 Task: Use the formula "Sum" in spreadsheet "Project portfolio".
Action: Mouse moved to (229, 206)
Screenshot: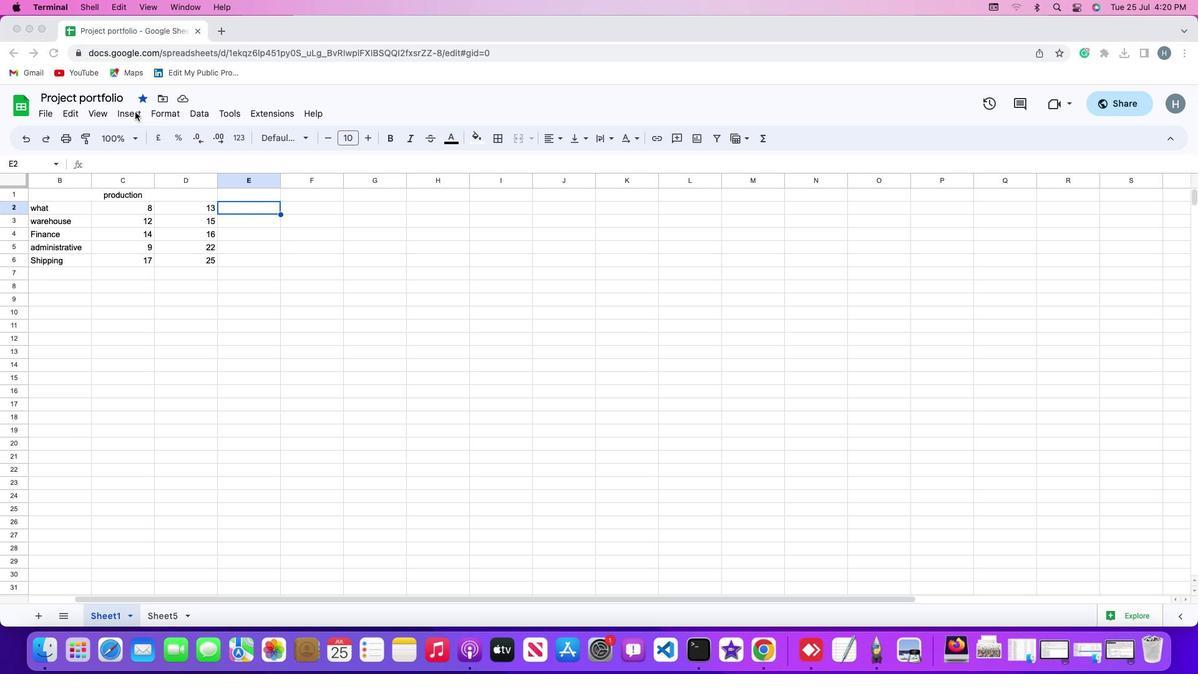 
Action: Mouse pressed left at (229, 206)
Screenshot: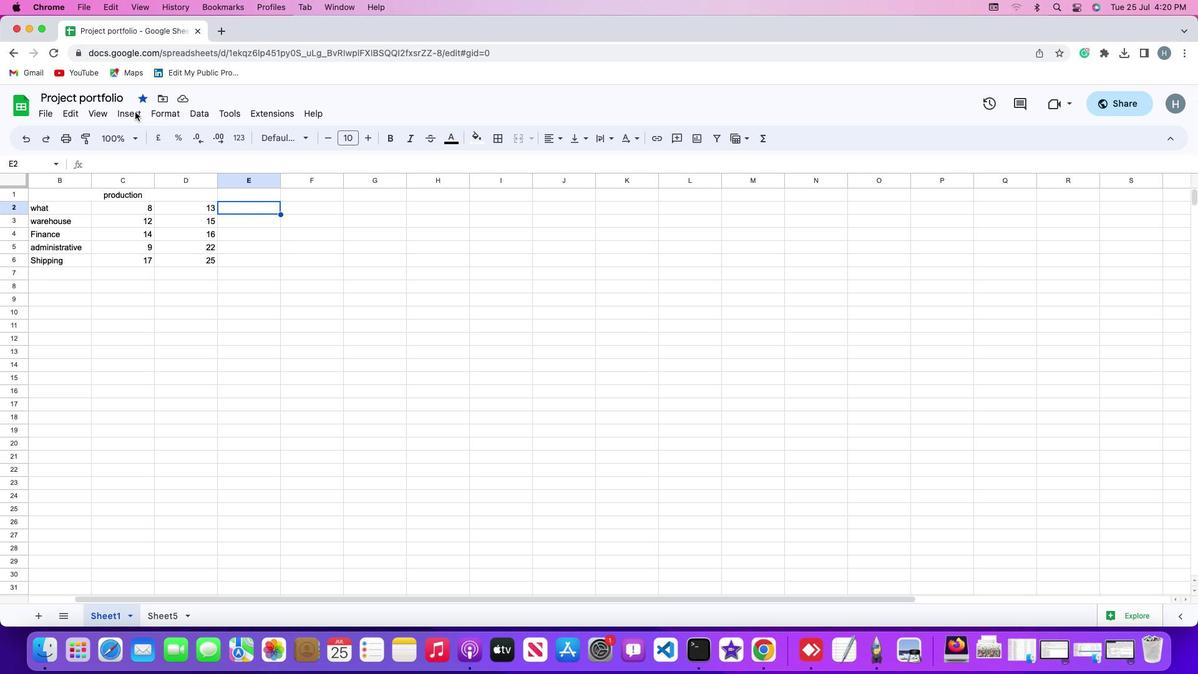 
Action: Mouse moved to (229, 206)
Screenshot: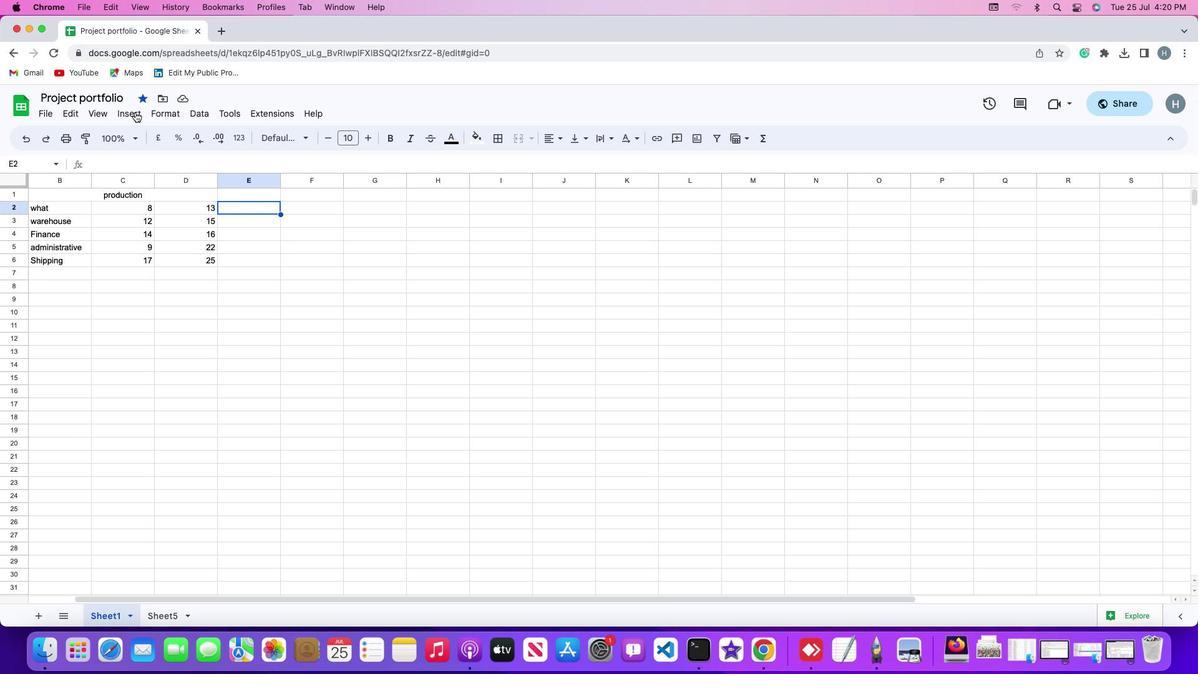 
Action: Mouse pressed left at (229, 206)
Screenshot: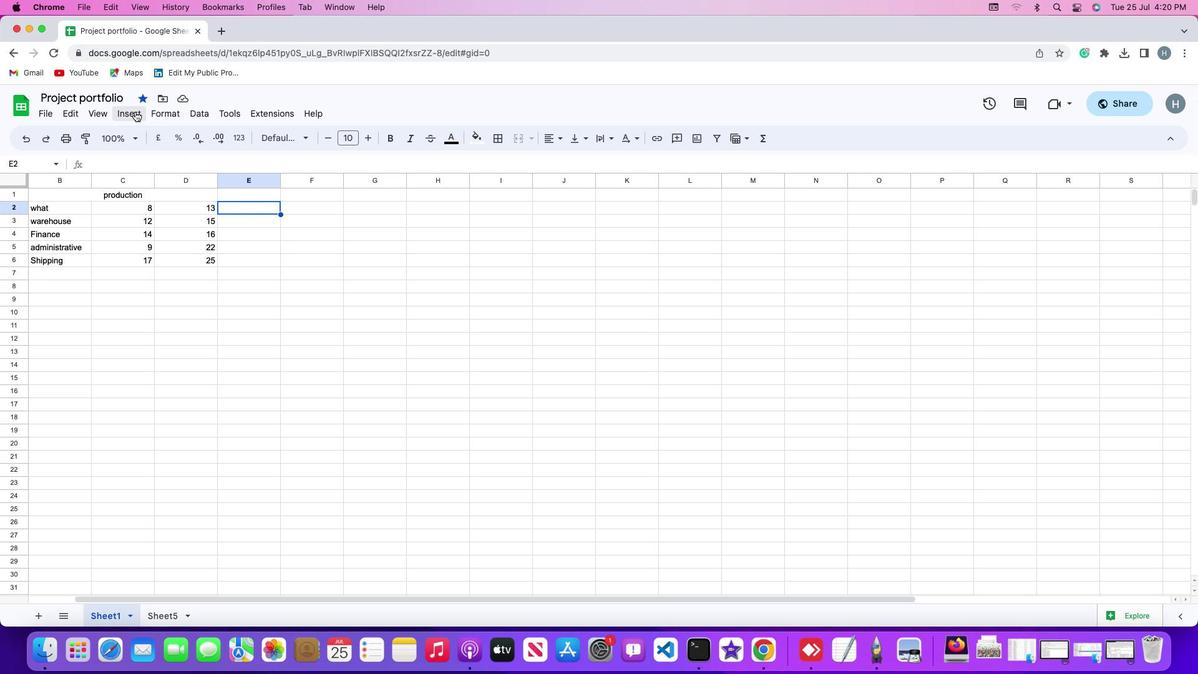 
Action: Mouse moved to (275, 409)
Screenshot: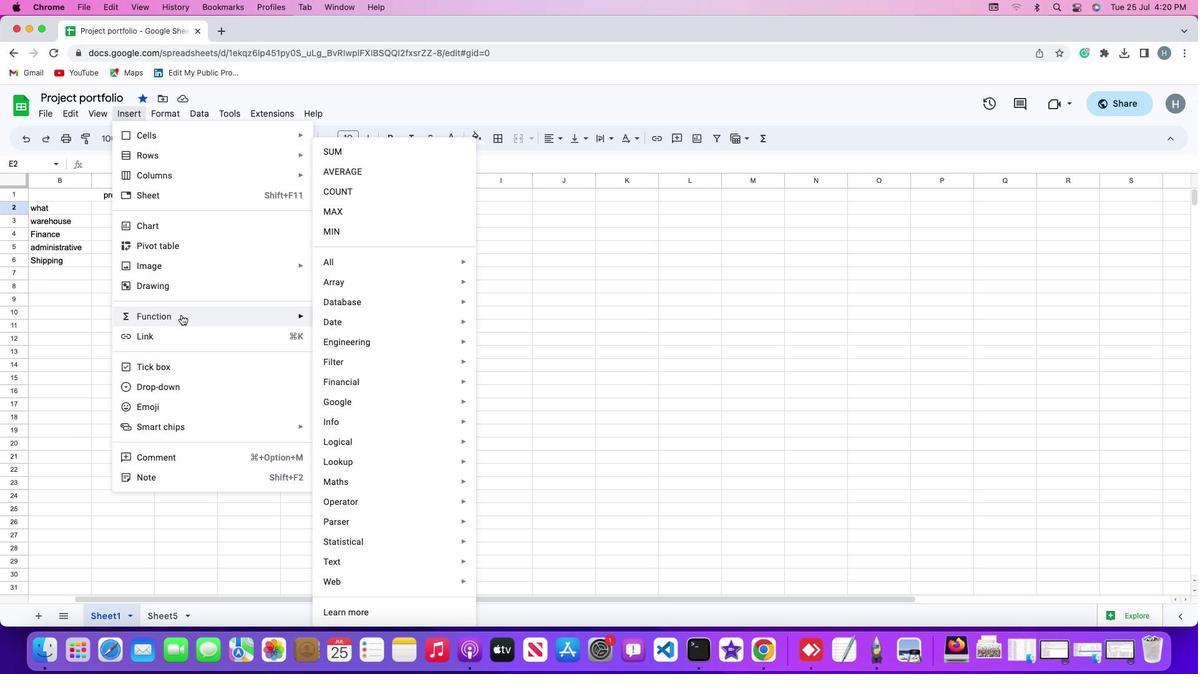 
Action: Mouse pressed left at (275, 409)
Screenshot: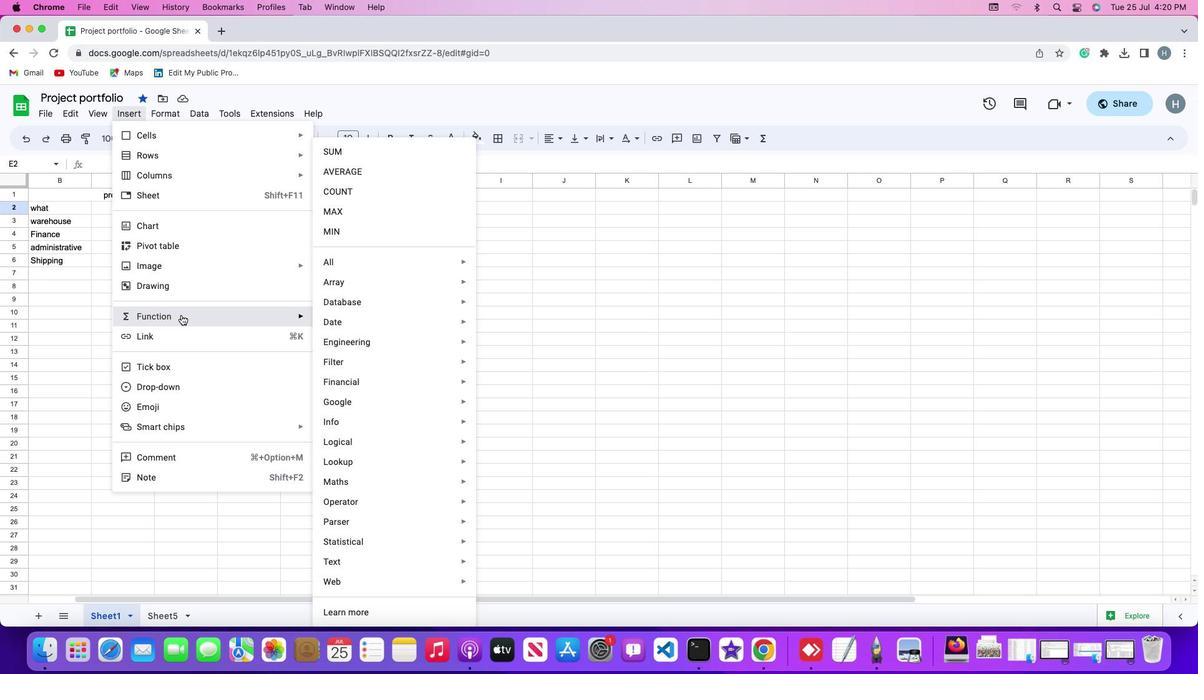 
Action: Mouse moved to (474, 247)
Screenshot: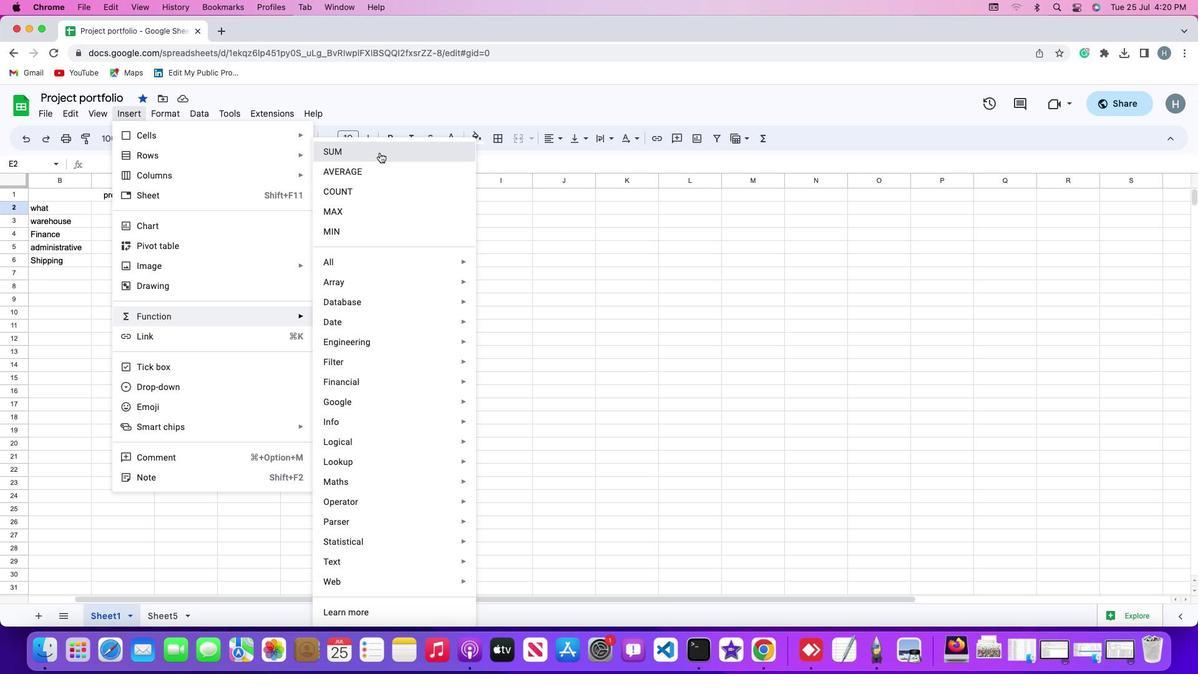 
Action: Mouse pressed left at (474, 247)
Screenshot: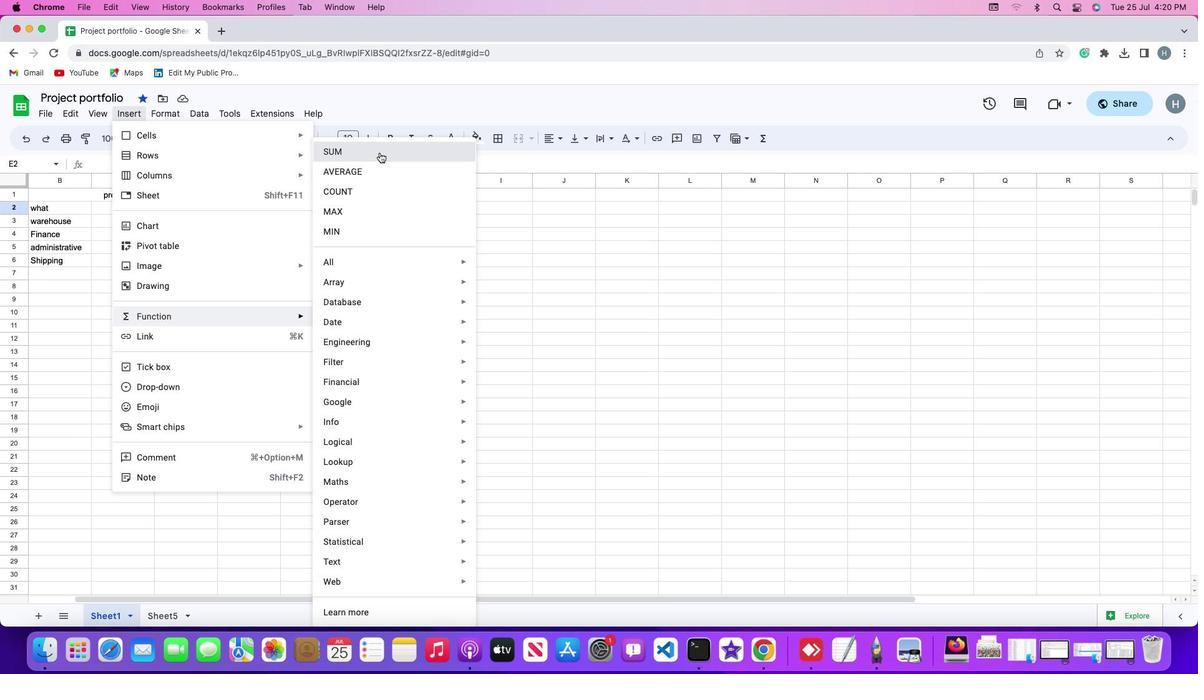 
Action: Mouse moved to (271, 300)
Screenshot: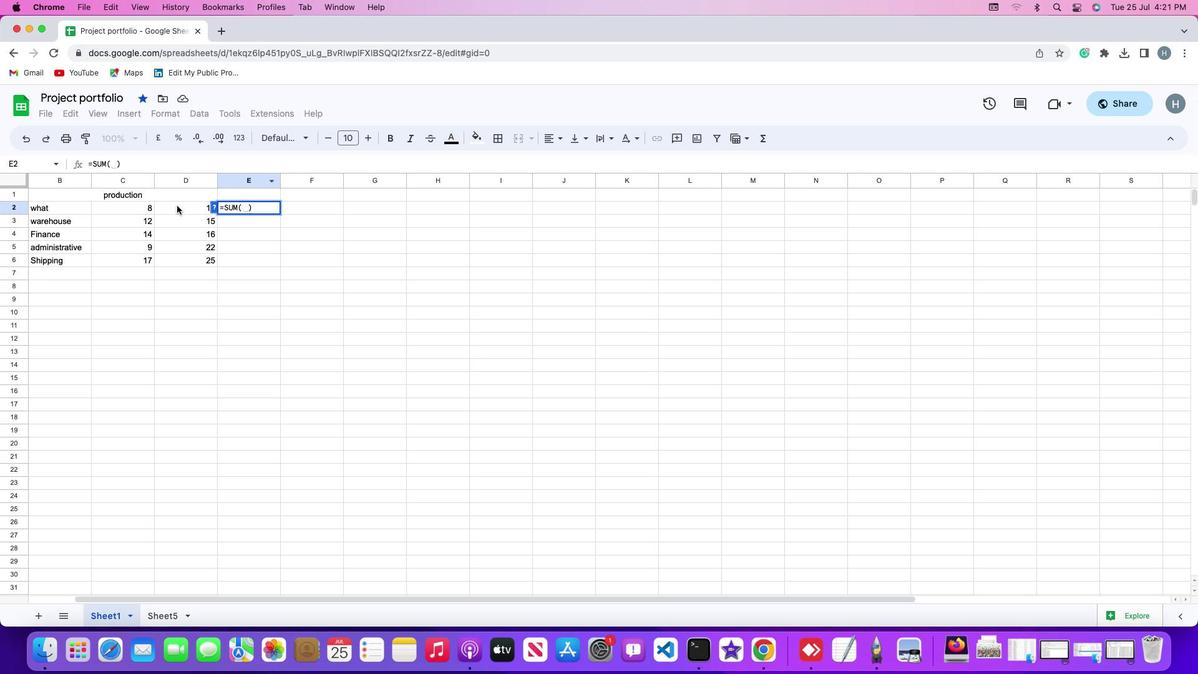 
Action: Mouse pressed left at (271, 300)
Screenshot: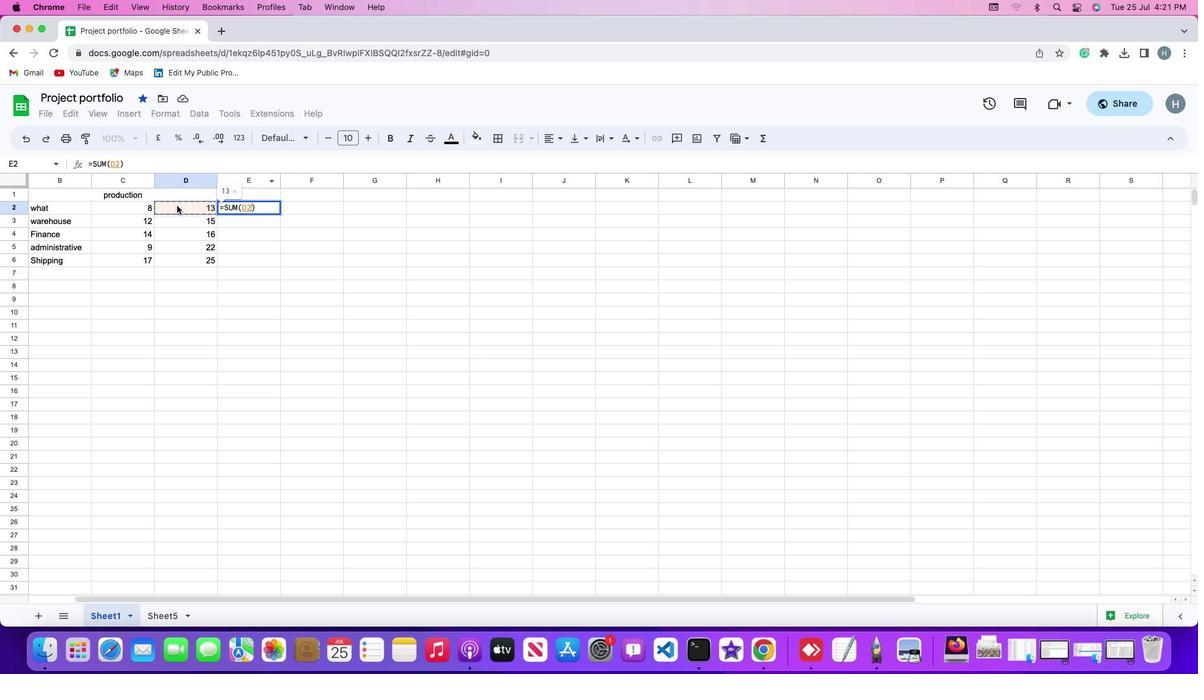 
Action: Key pressed ','
Screenshot: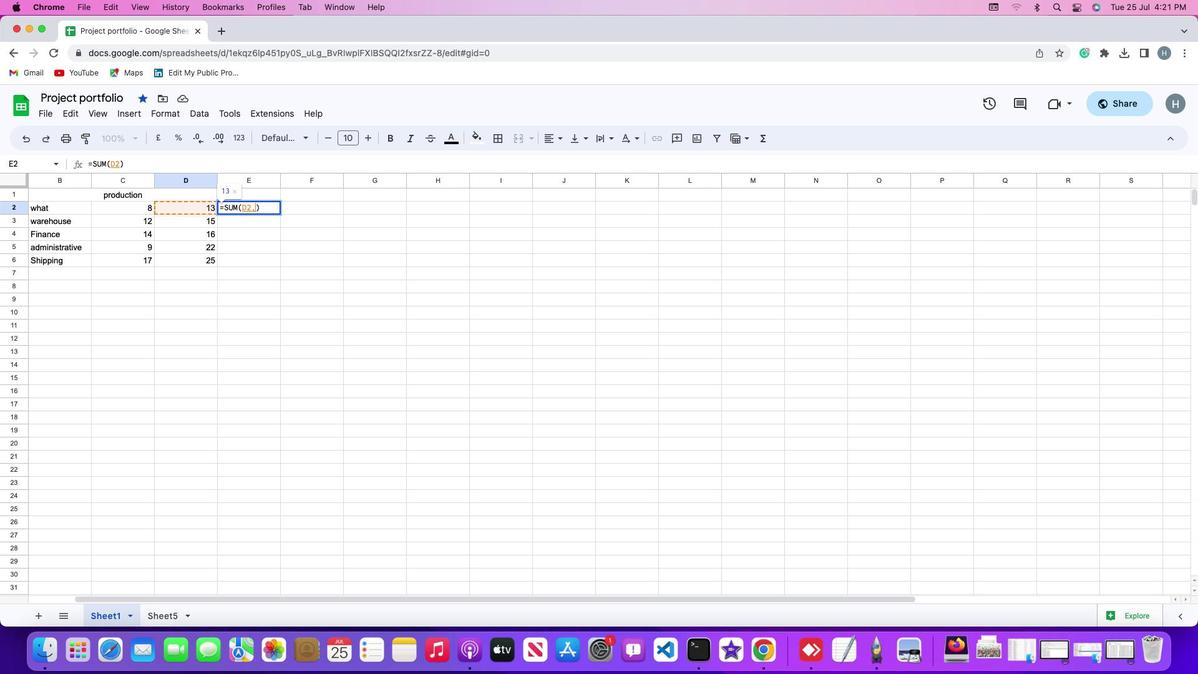 
Action: Mouse moved to (233, 301)
Screenshot: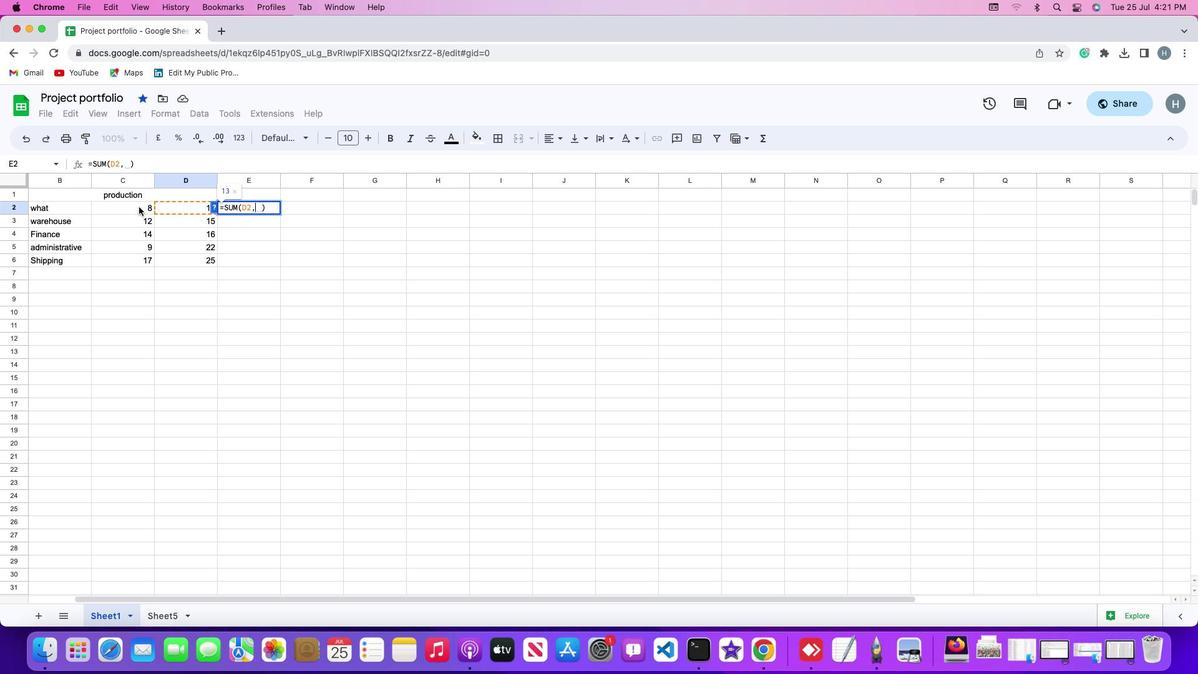 
Action: Mouse pressed left at (233, 301)
Screenshot: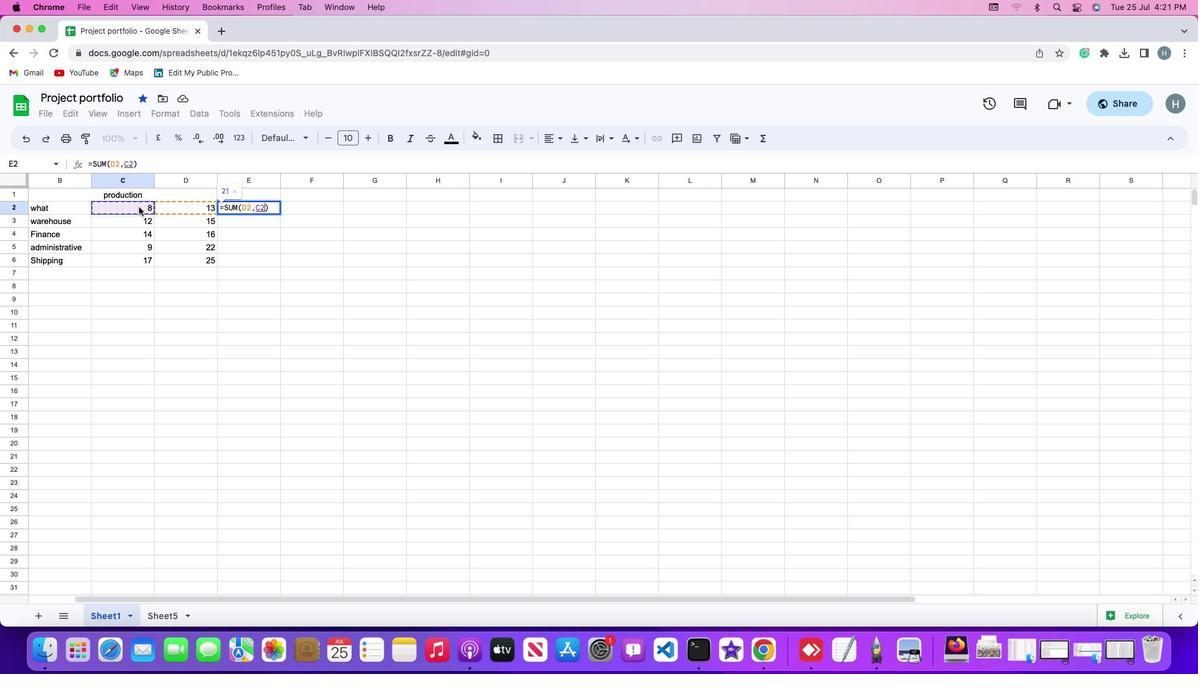 
Action: Mouse moved to (238, 300)
Screenshot: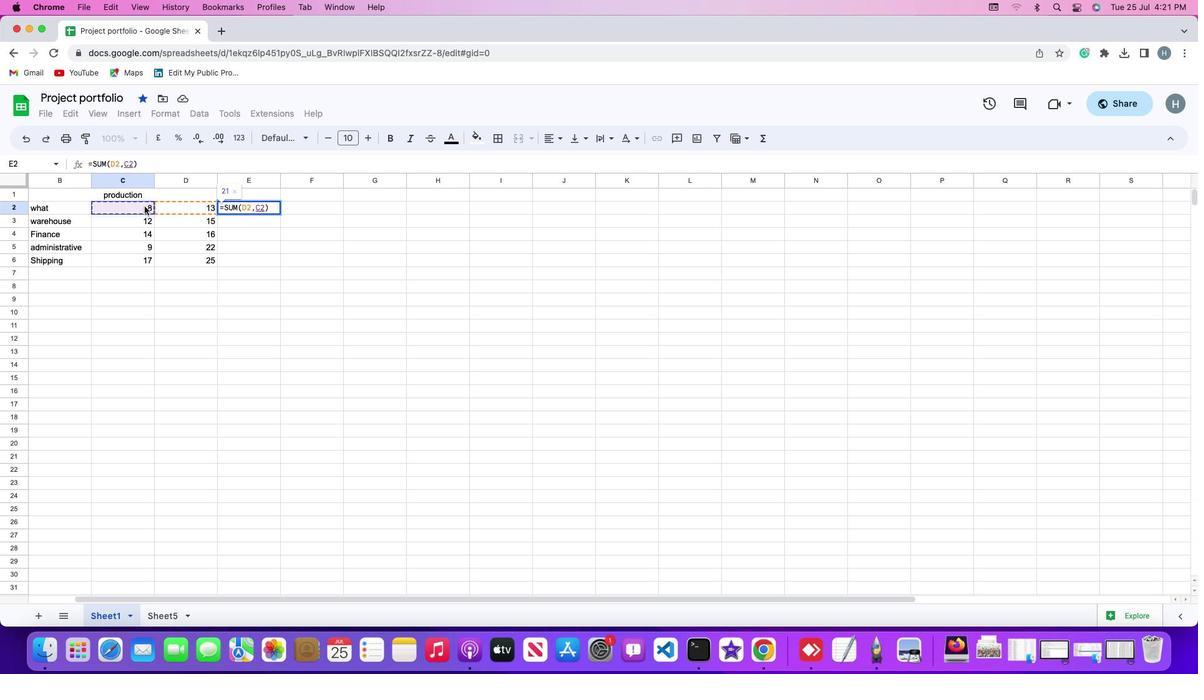 
Action: Key pressed '\x03'
Screenshot: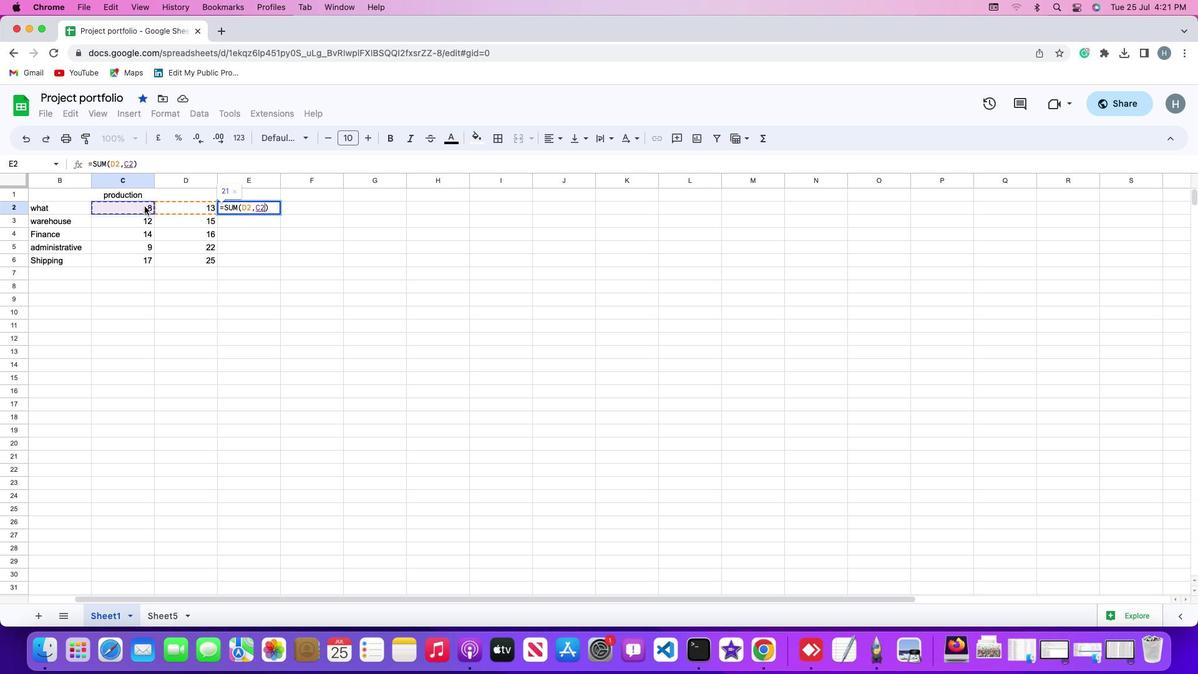
Action: Mouse moved to (421, 365)
Screenshot: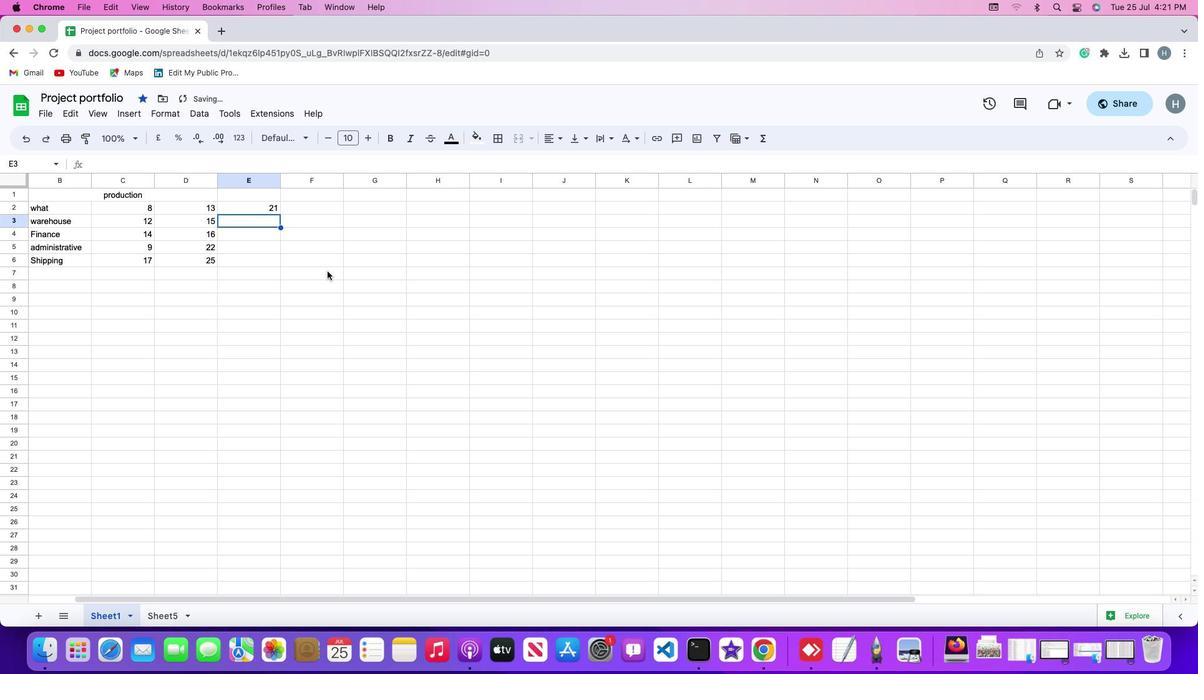 
